 Task: Use the audio channel remapper to remap the "Rear center" to "Rear left".
Action: Mouse moved to (137, 15)
Screenshot: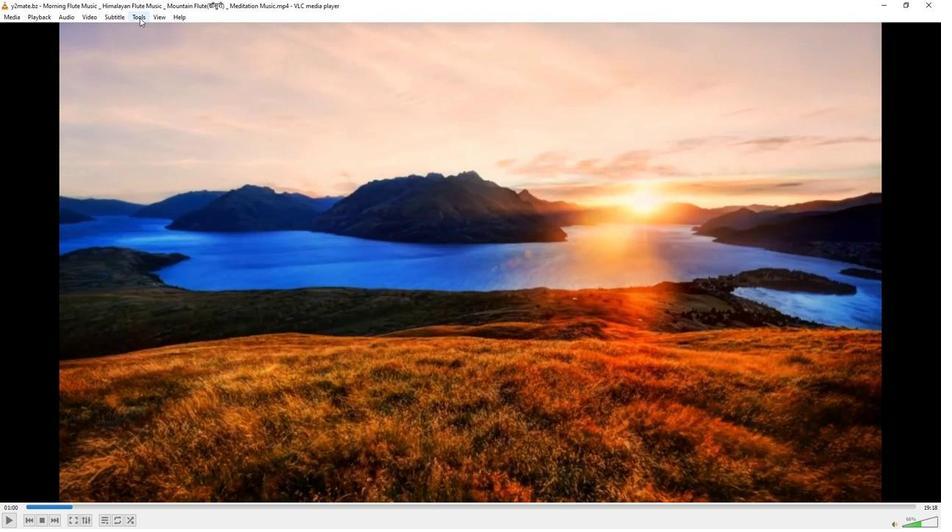 
Action: Mouse pressed left at (137, 15)
Screenshot: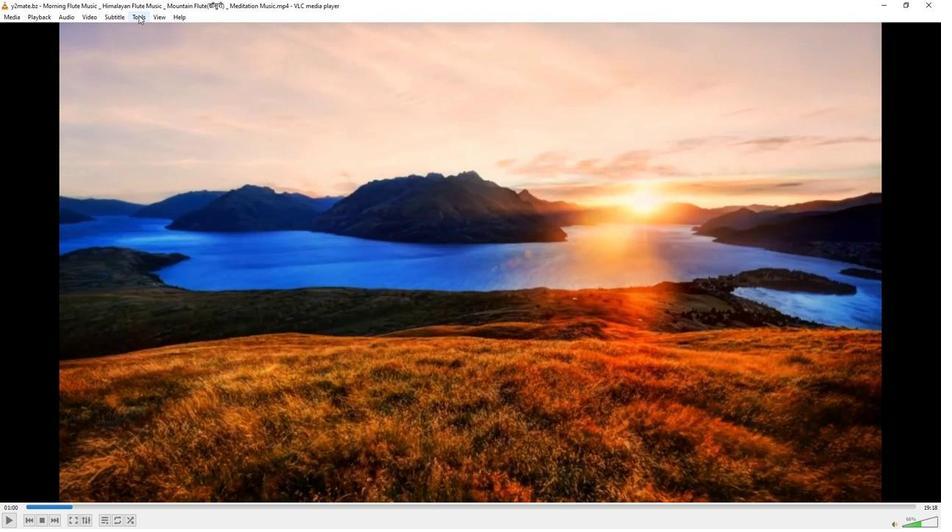 
Action: Mouse moved to (151, 130)
Screenshot: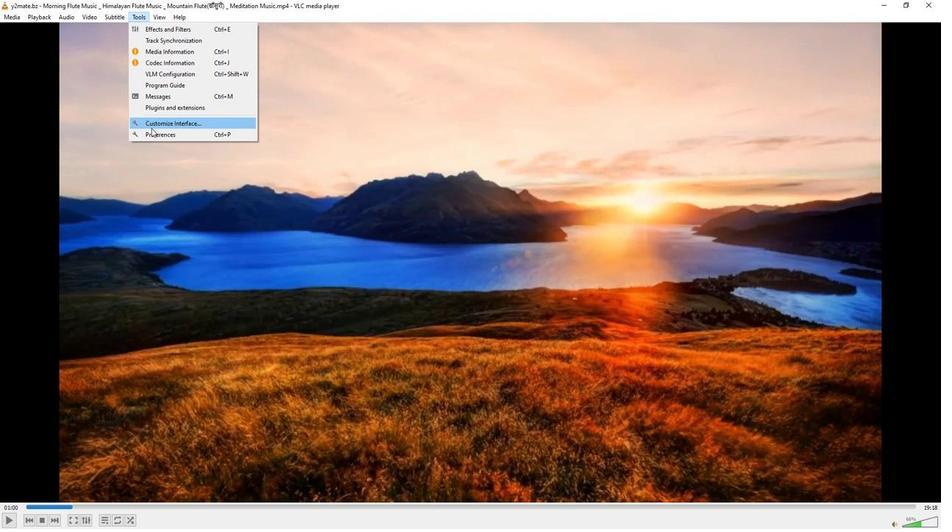 
Action: Mouse pressed left at (151, 130)
Screenshot: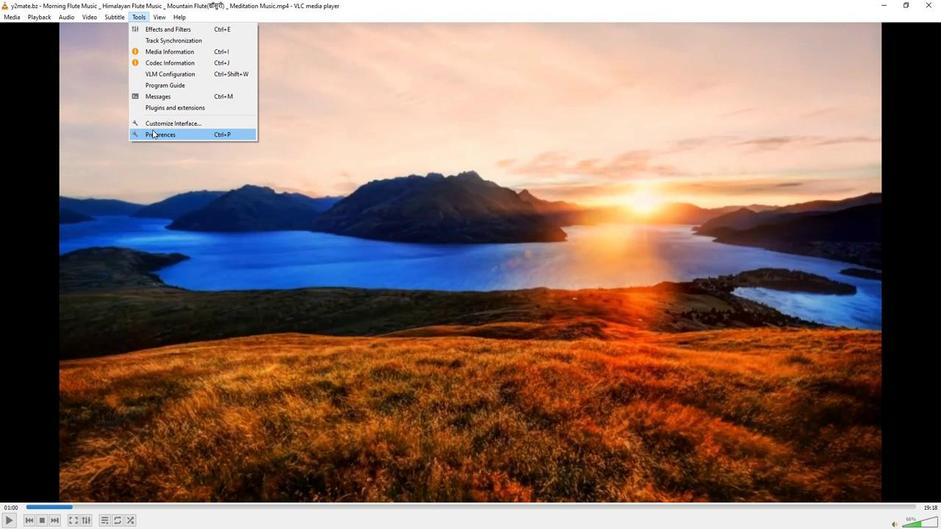
Action: Mouse moved to (309, 430)
Screenshot: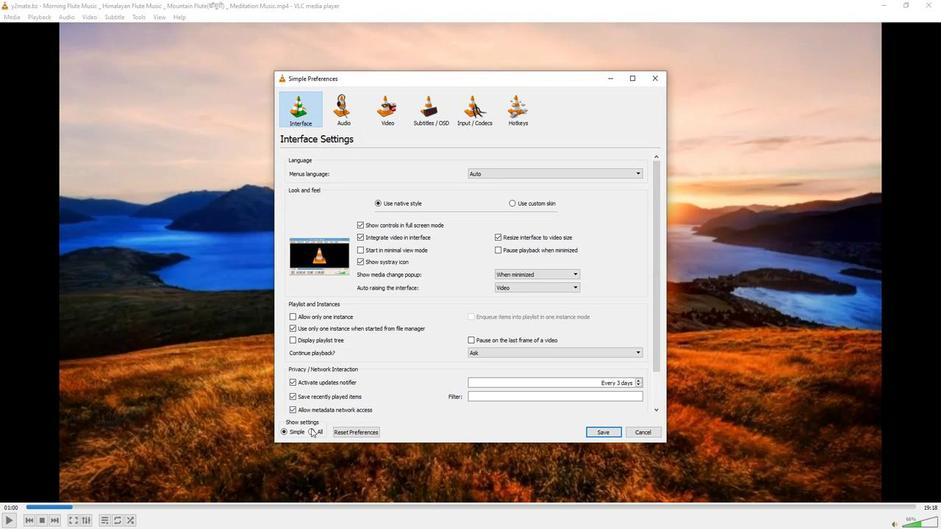 
Action: Mouse pressed left at (309, 430)
Screenshot: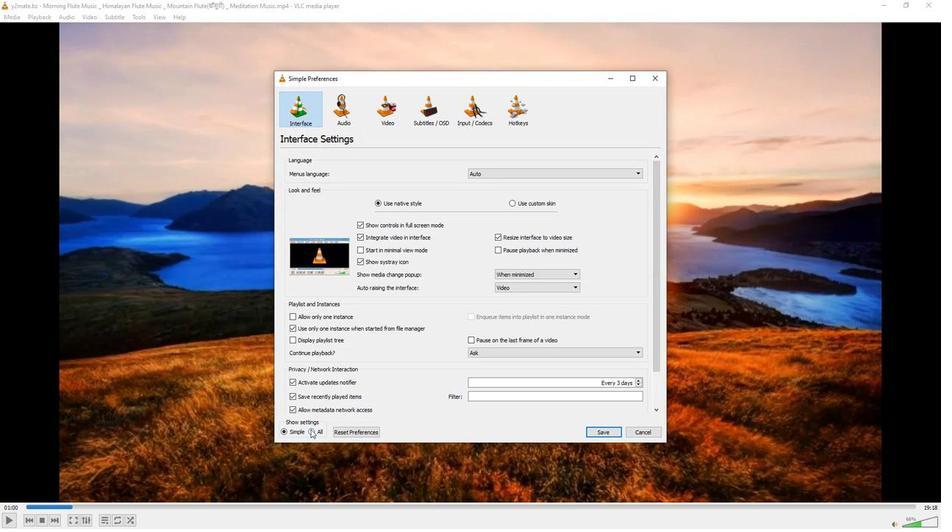 
Action: Mouse moved to (297, 211)
Screenshot: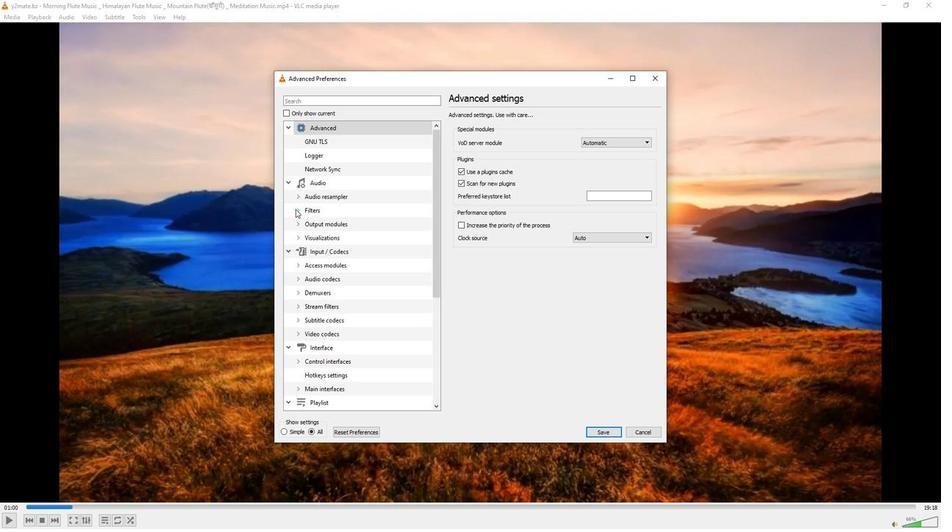 
Action: Mouse pressed left at (297, 211)
Screenshot: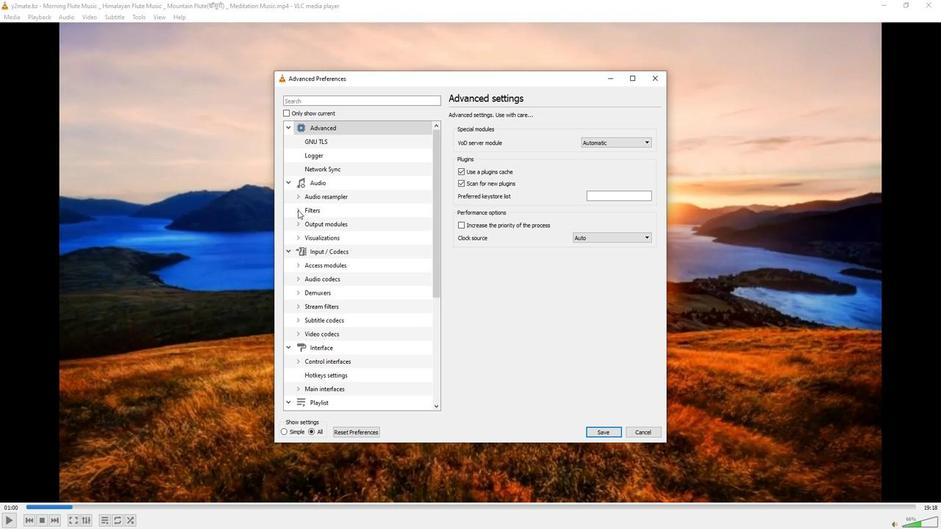 
Action: Mouse moved to (318, 349)
Screenshot: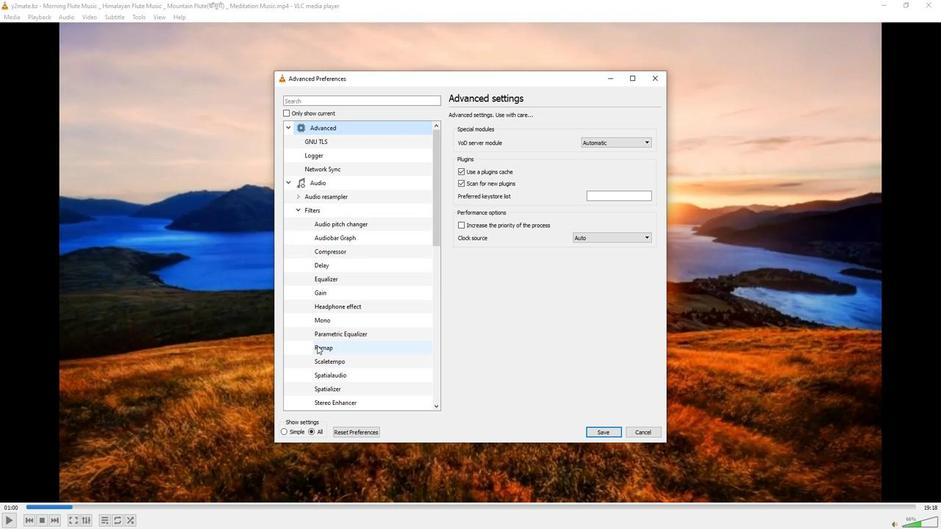 
Action: Mouse pressed left at (318, 349)
Screenshot: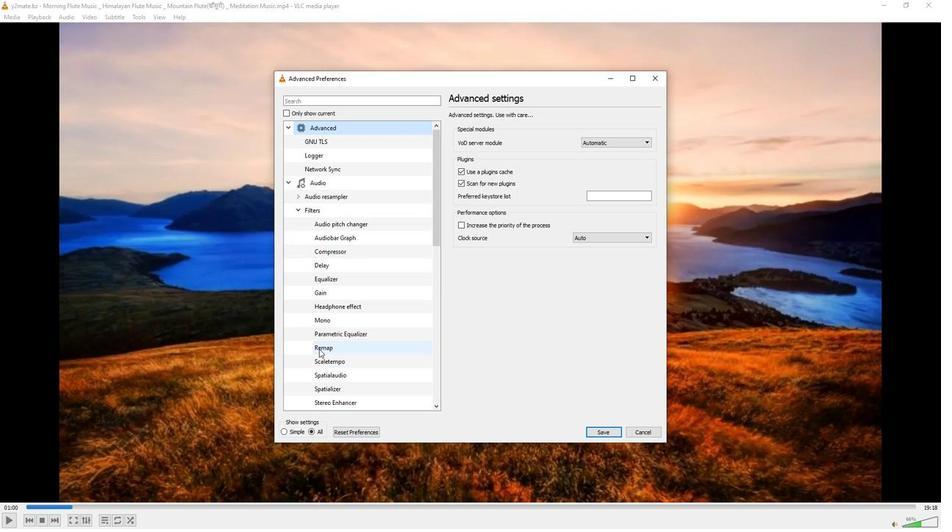 
Action: Mouse moved to (602, 183)
Screenshot: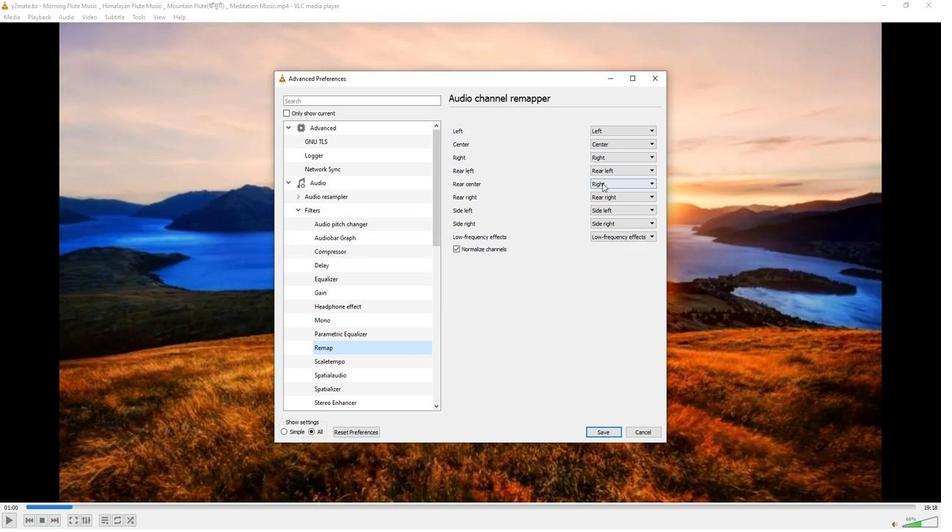 
Action: Mouse pressed left at (602, 183)
Screenshot: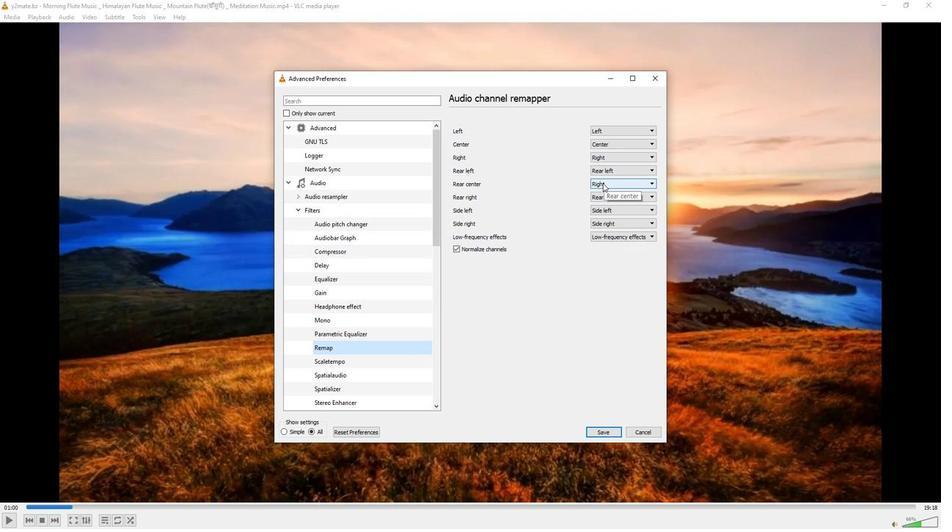 
Action: Mouse moved to (605, 213)
Screenshot: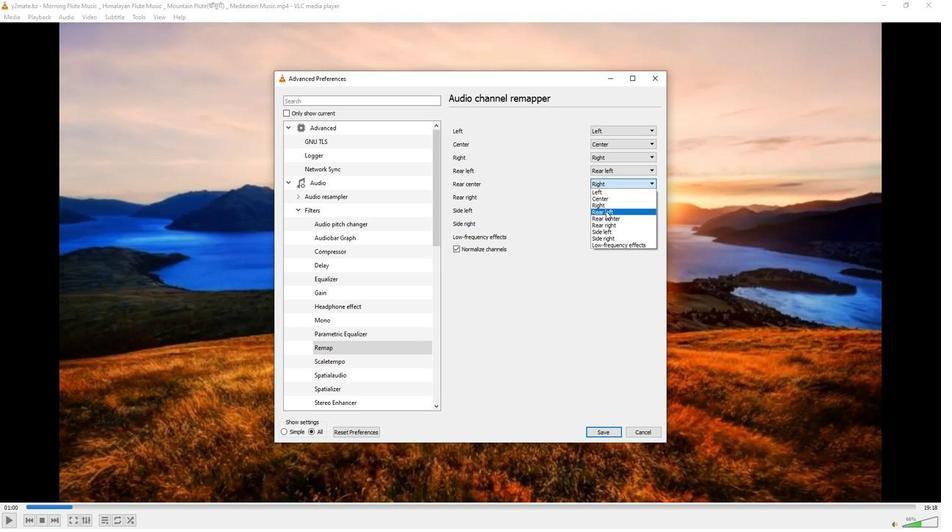 
Action: Mouse pressed left at (605, 213)
Screenshot: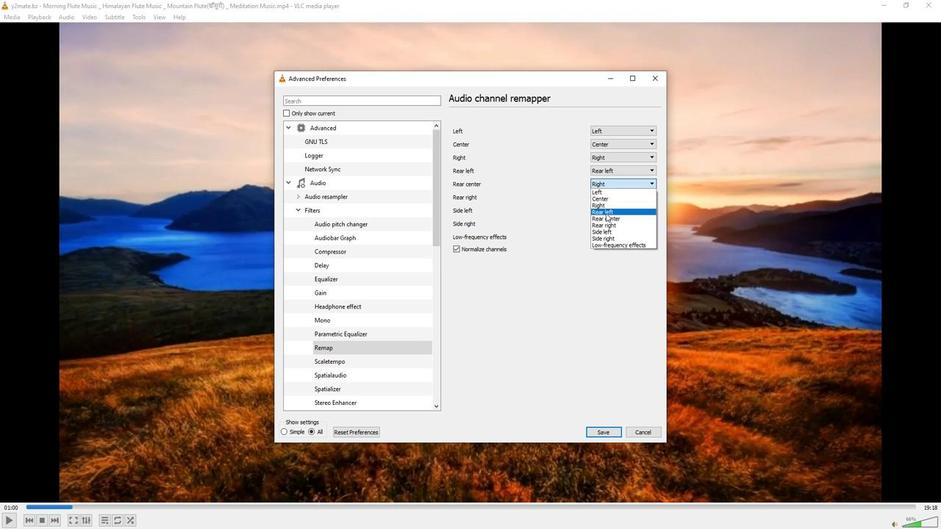 
Action: Mouse moved to (610, 431)
Screenshot: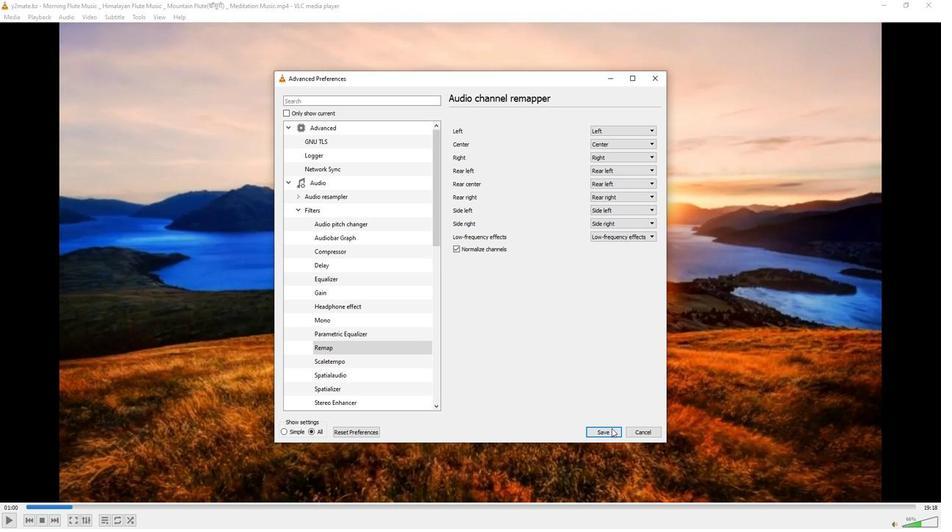 
Action: Mouse pressed left at (610, 431)
Screenshot: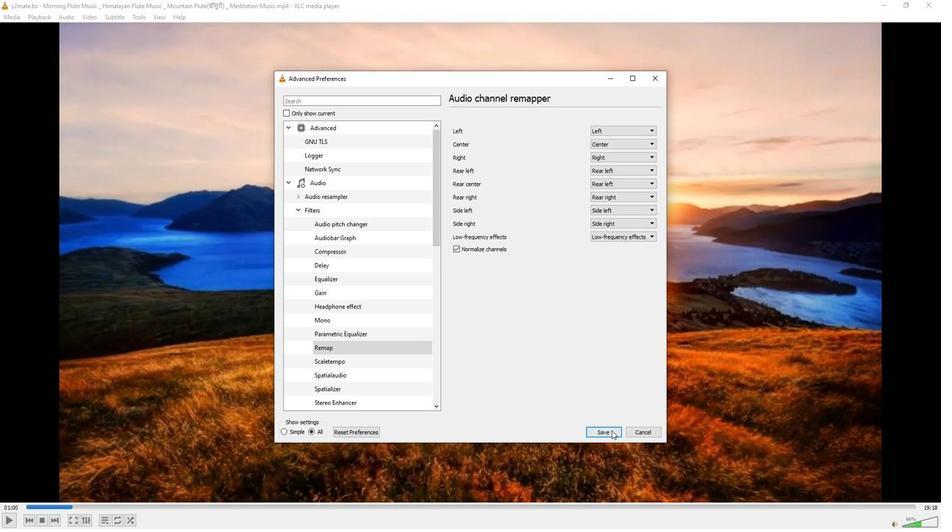 
Action: Mouse moved to (594, 373)
Screenshot: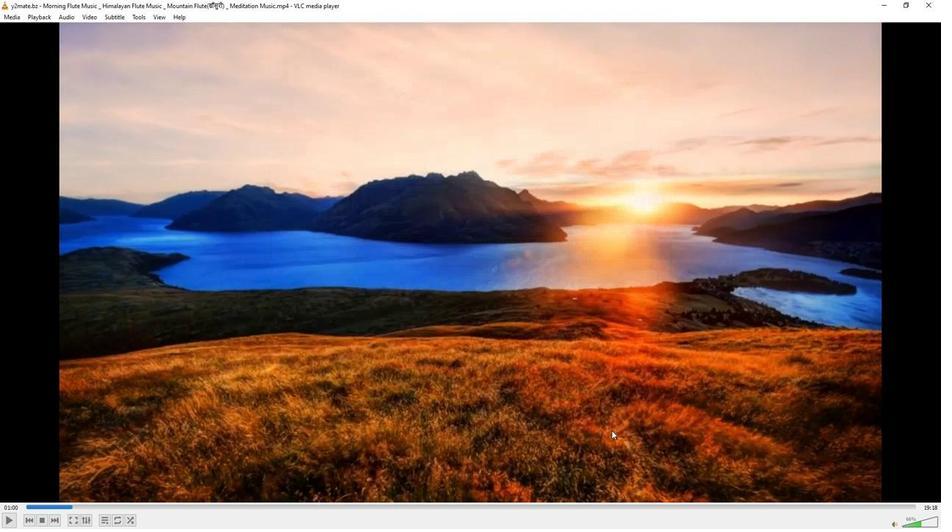 
